 Task: Customize the calendar view to display specific date/time fields for Start and End.
Action: Mouse moved to (20, 70)
Screenshot: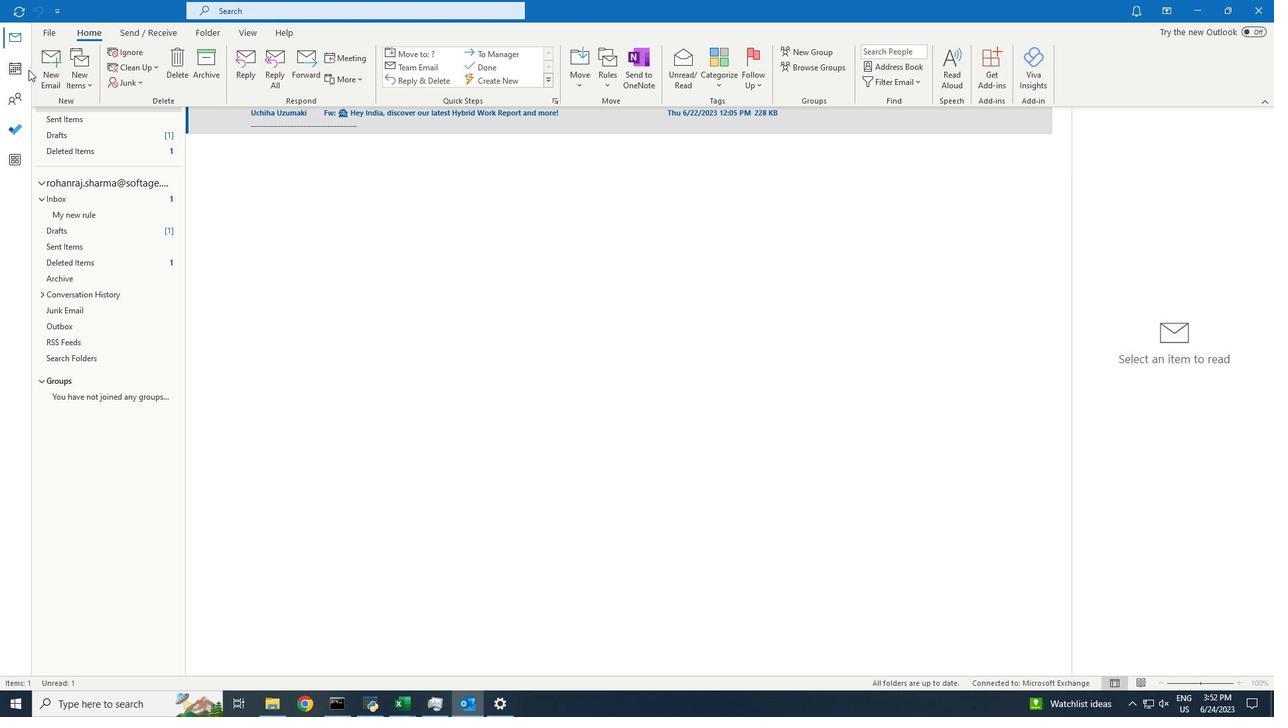 
Action: Mouse pressed left at (20, 70)
Screenshot: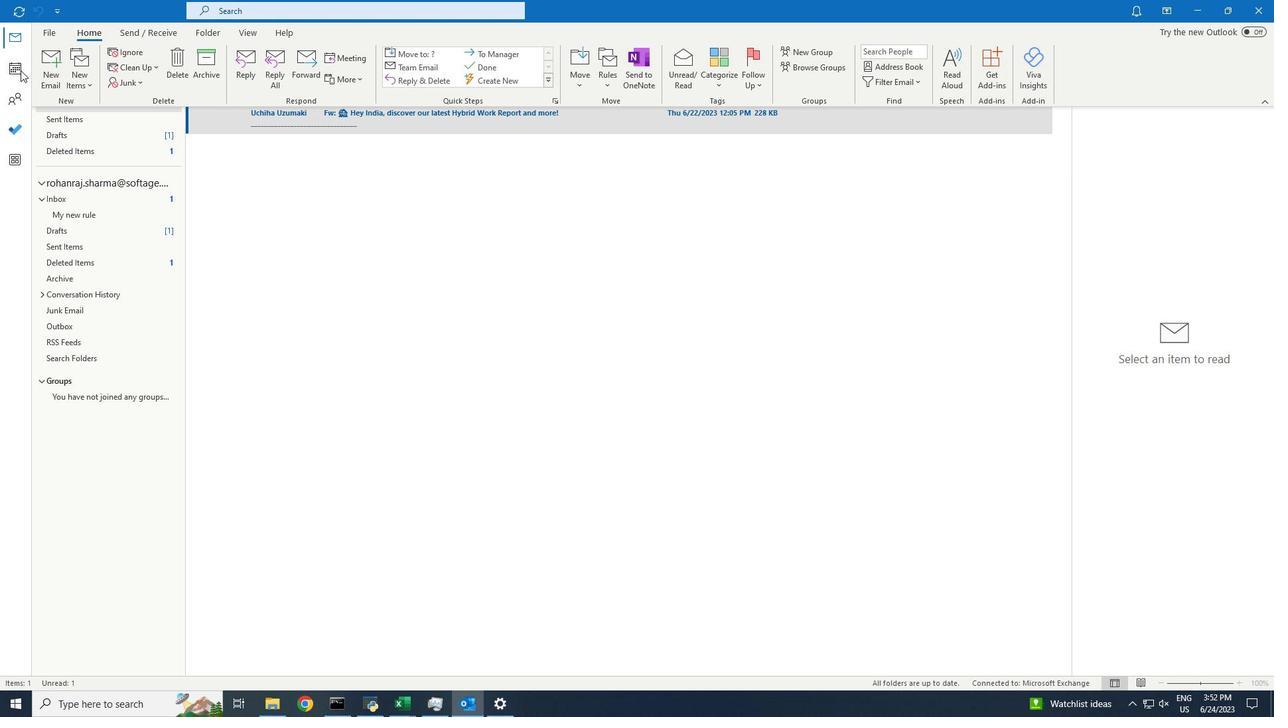 
Action: Mouse moved to (246, 33)
Screenshot: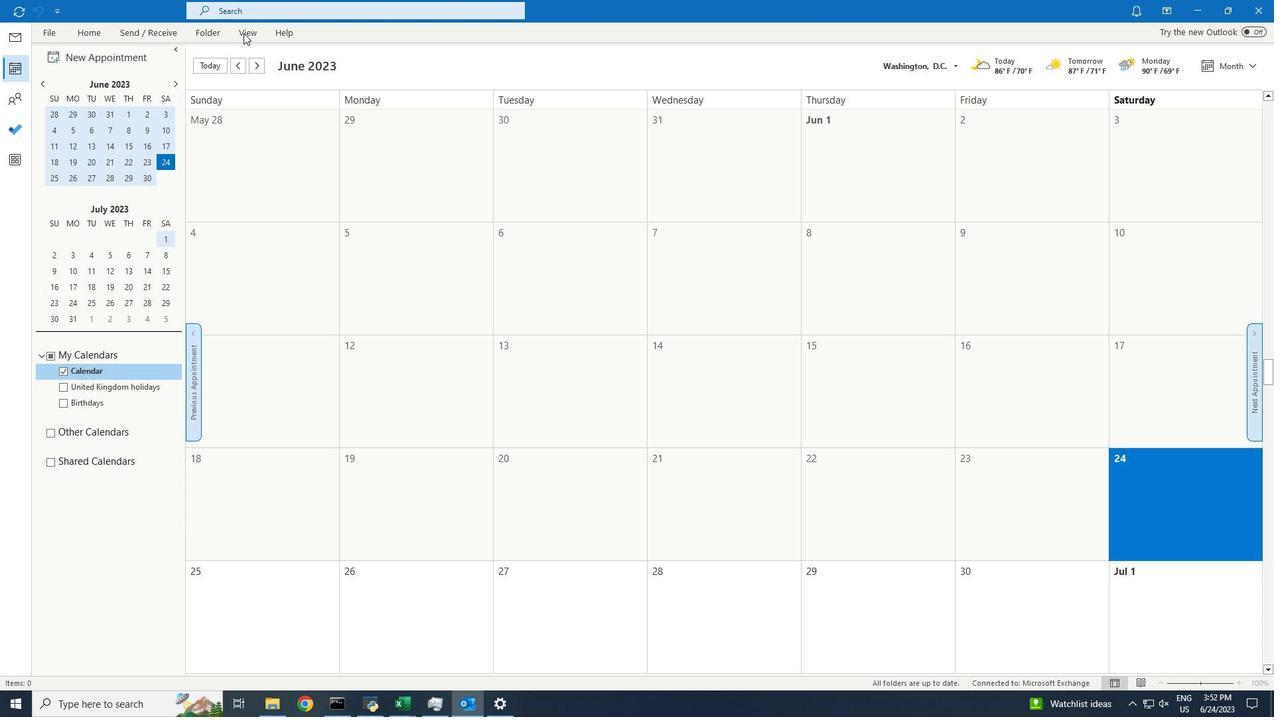 
Action: Mouse pressed left at (246, 33)
Screenshot: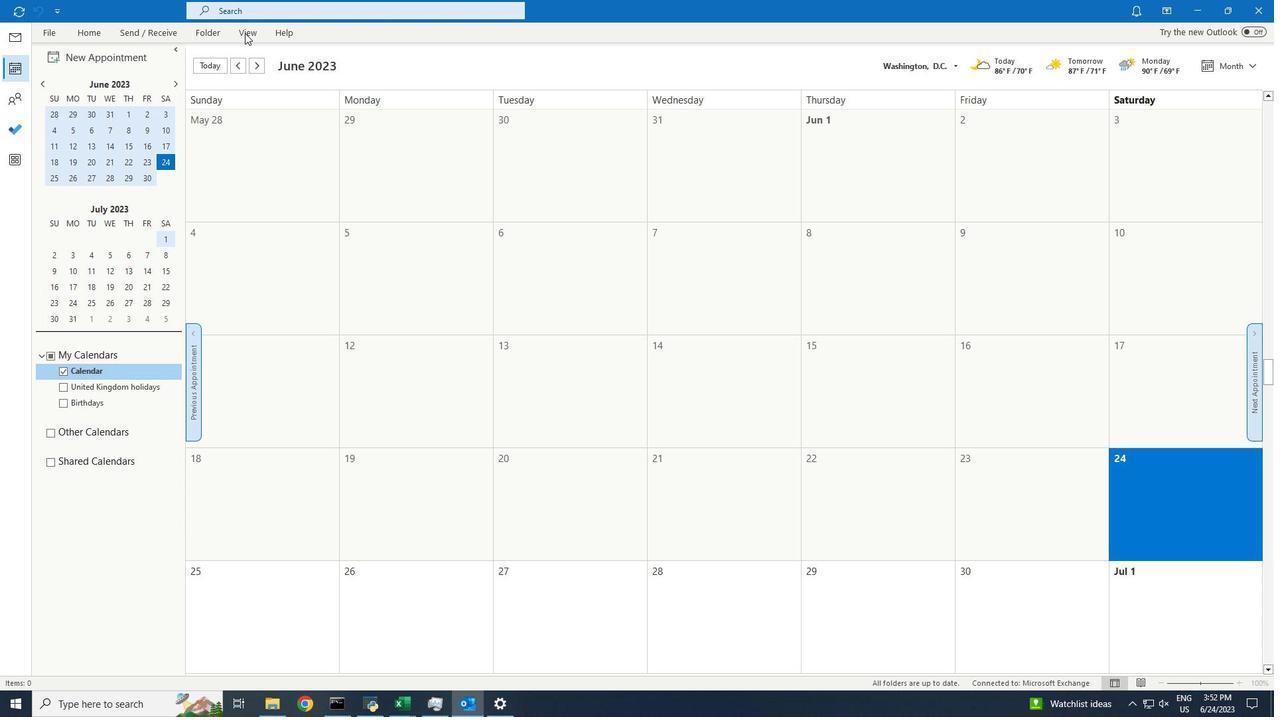 
Action: Mouse moved to (79, 73)
Screenshot: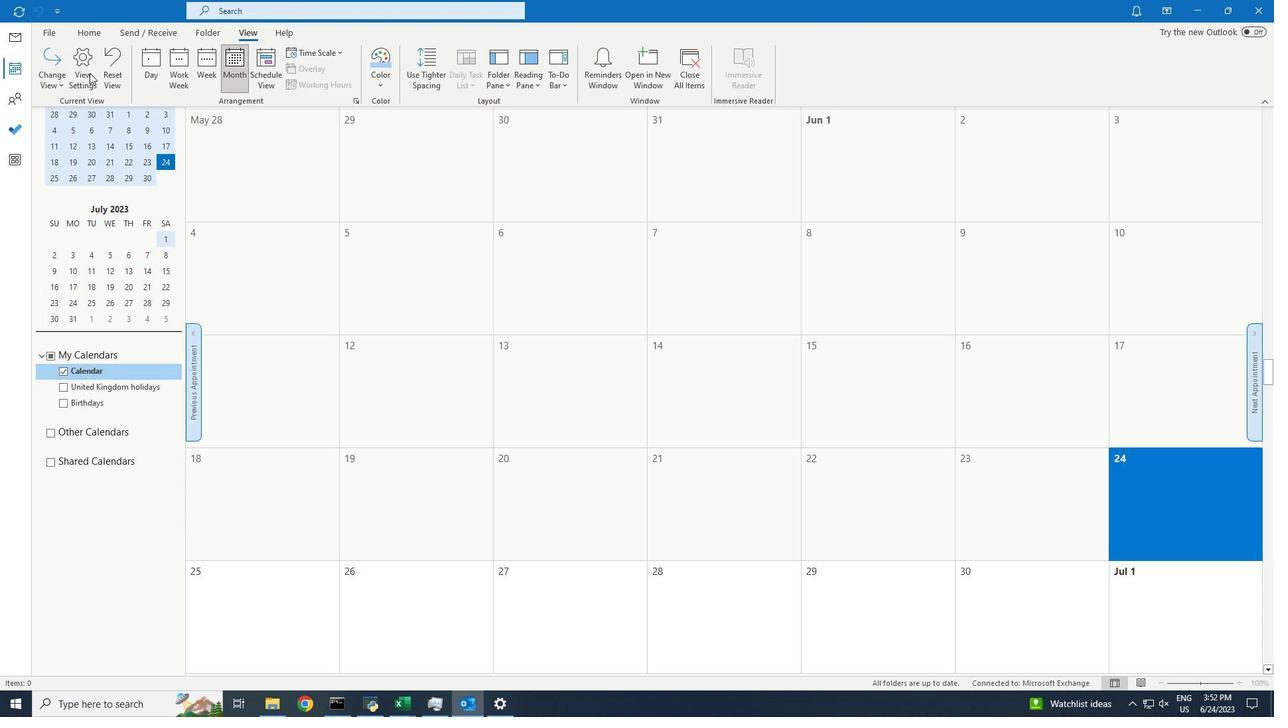 
Action: Mouse pressed left at (79, 73)
Screenshot: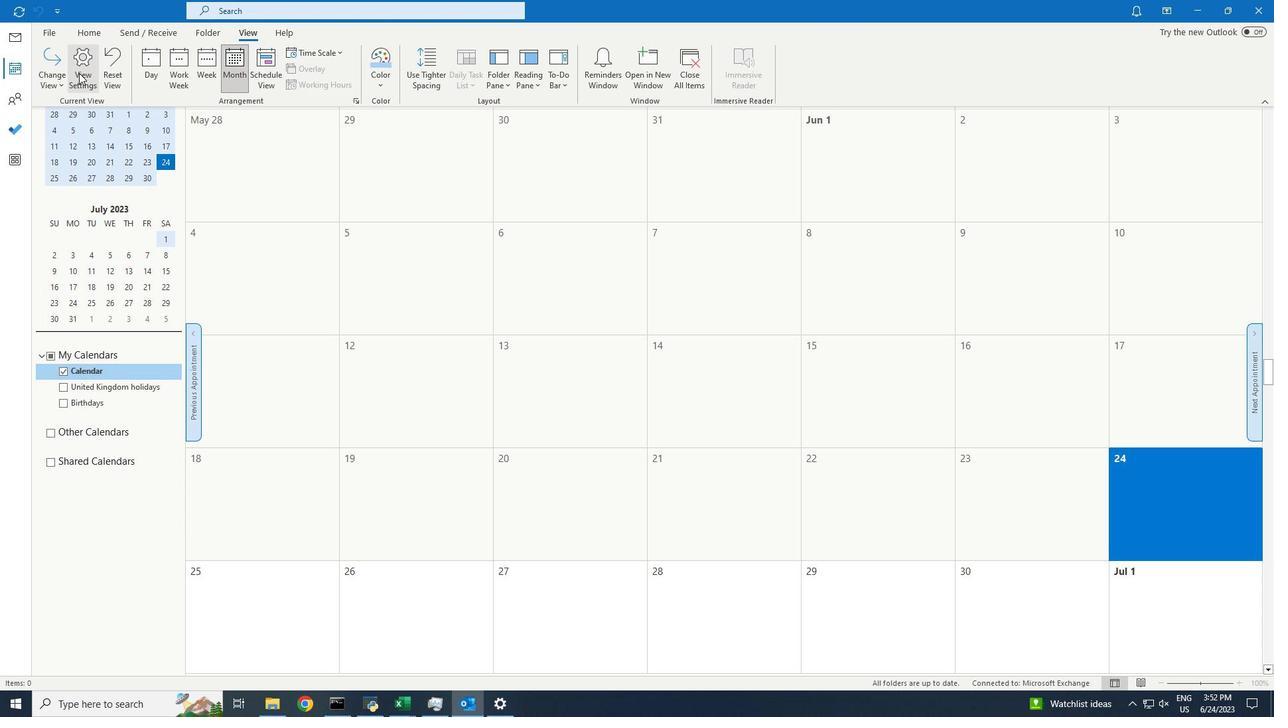 
Action: Mouse moved to (525, 279)
Screenshot: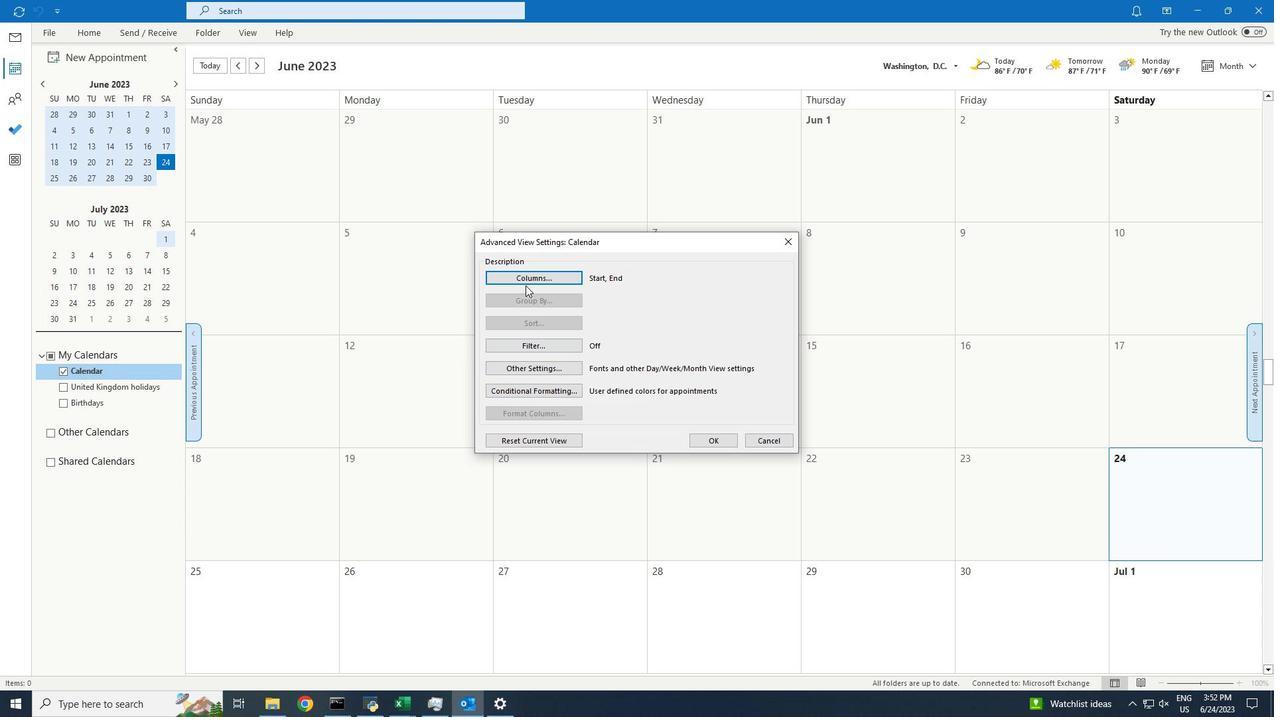 
Action: Mouse pressed left at (525, 279)
Screenshot: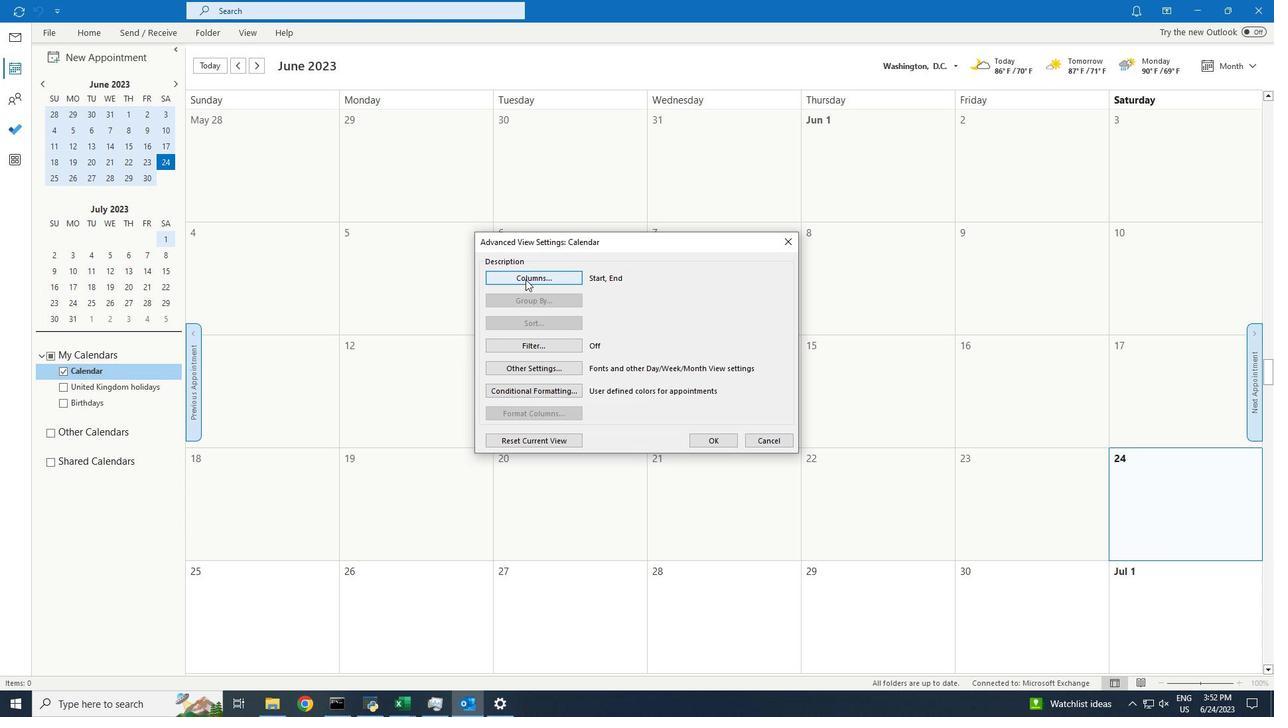 
Action: Mouse moved to (564, 433)
Screenshot: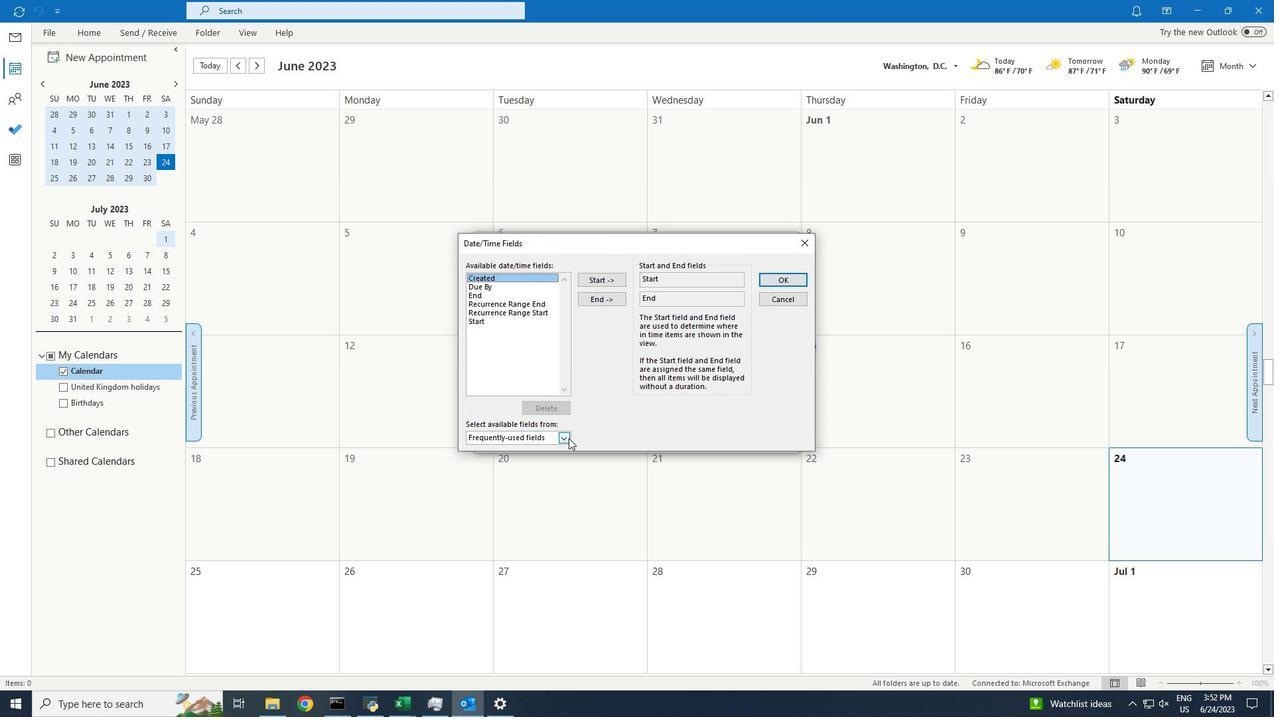 
Action: Mouse pressed left at (564, 433)
Screenshot: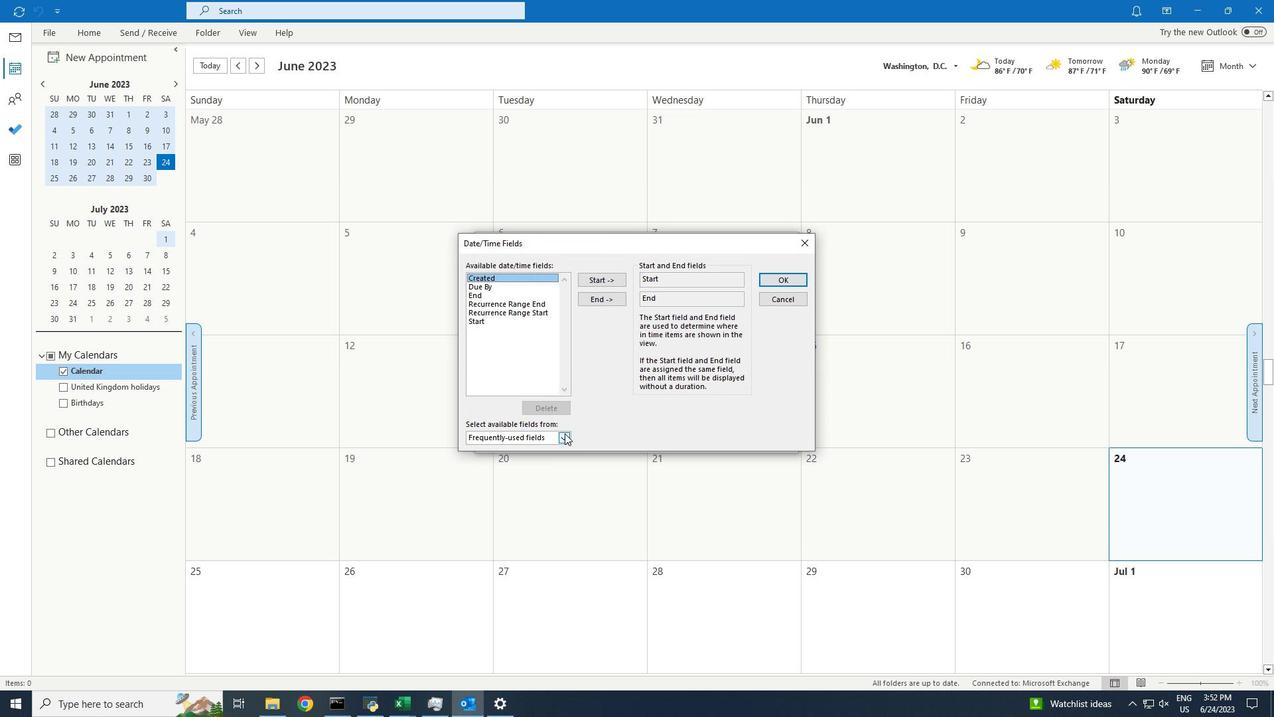 
Action: Mouse moved to (541, 502)
Screenshot: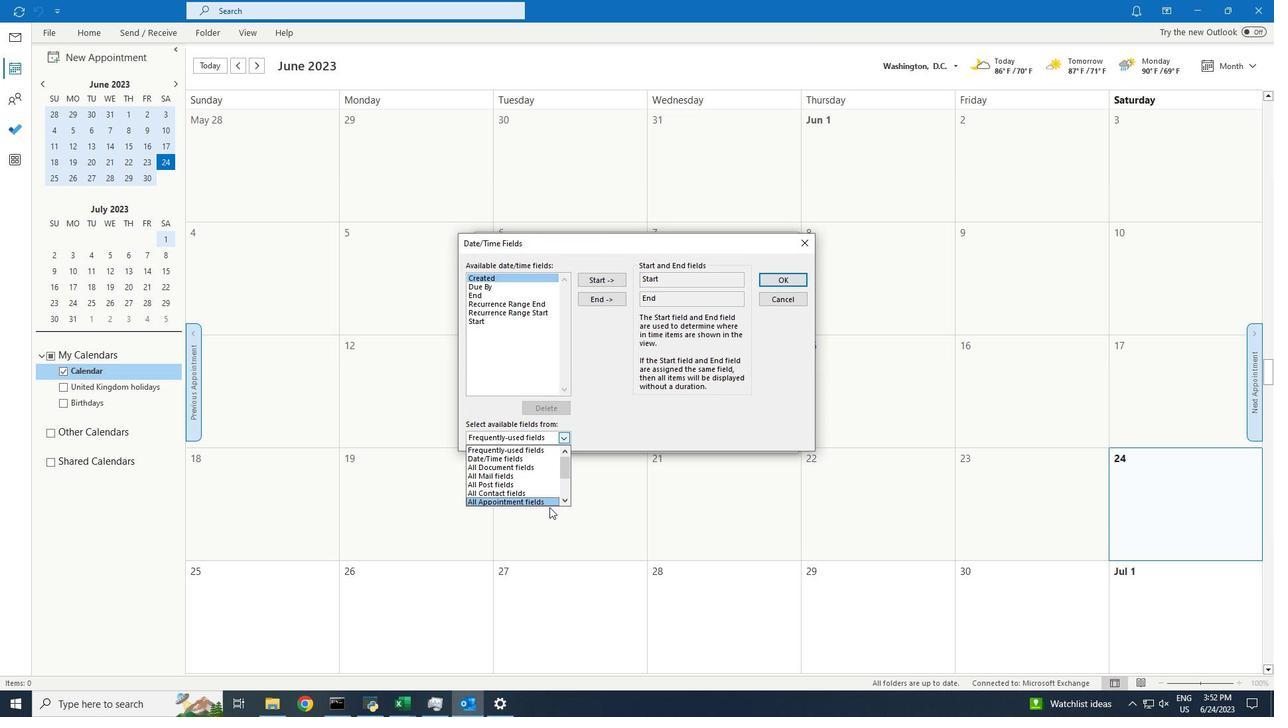
Action: Mouse pressed left at (541, 502)
Screenshot: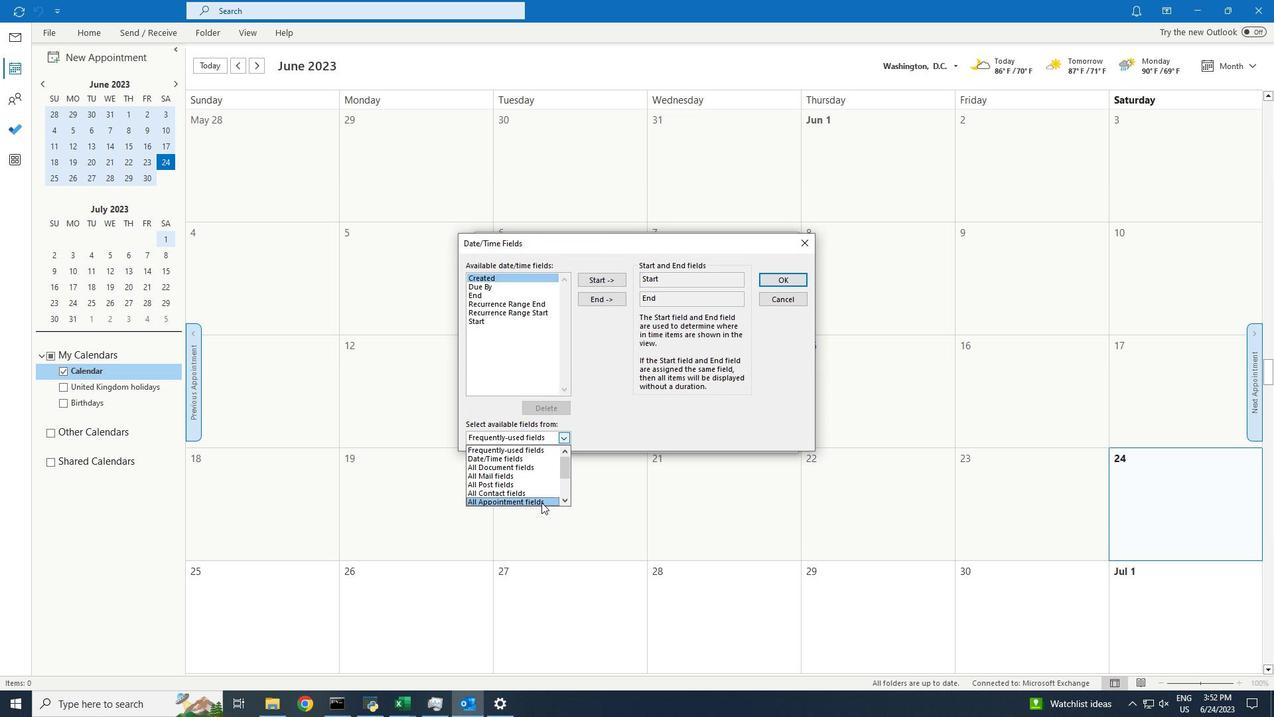 
Action: Mouse moved to (790, 282)
Screenshot: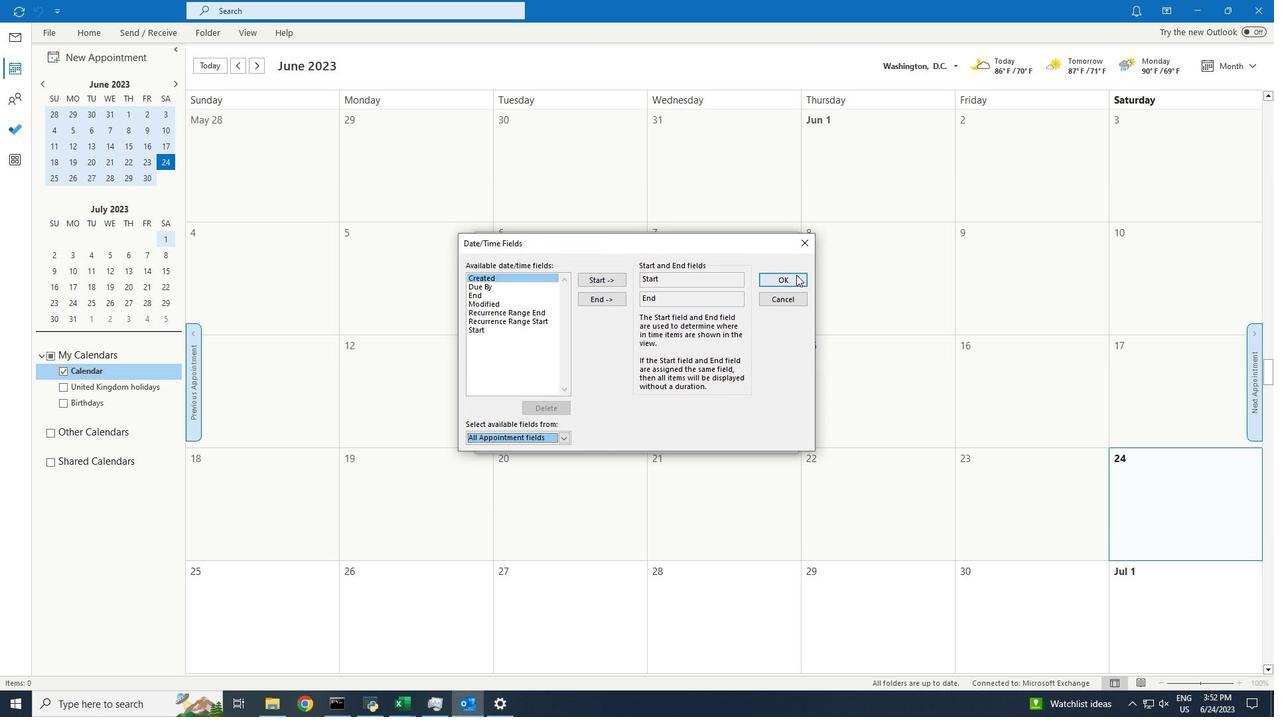 
Action: Mouse pressed left at (790, 282)
Screenshot: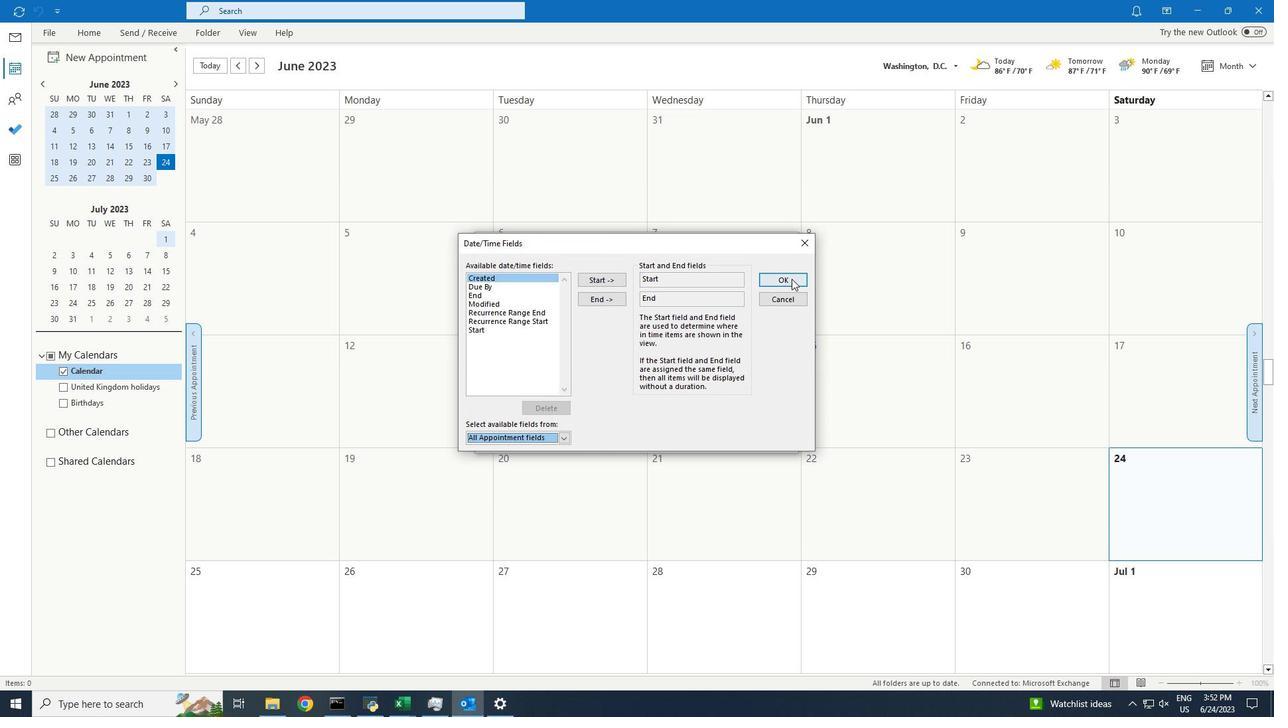 
Action: Mouse moved to (713, 442)
Screenshot: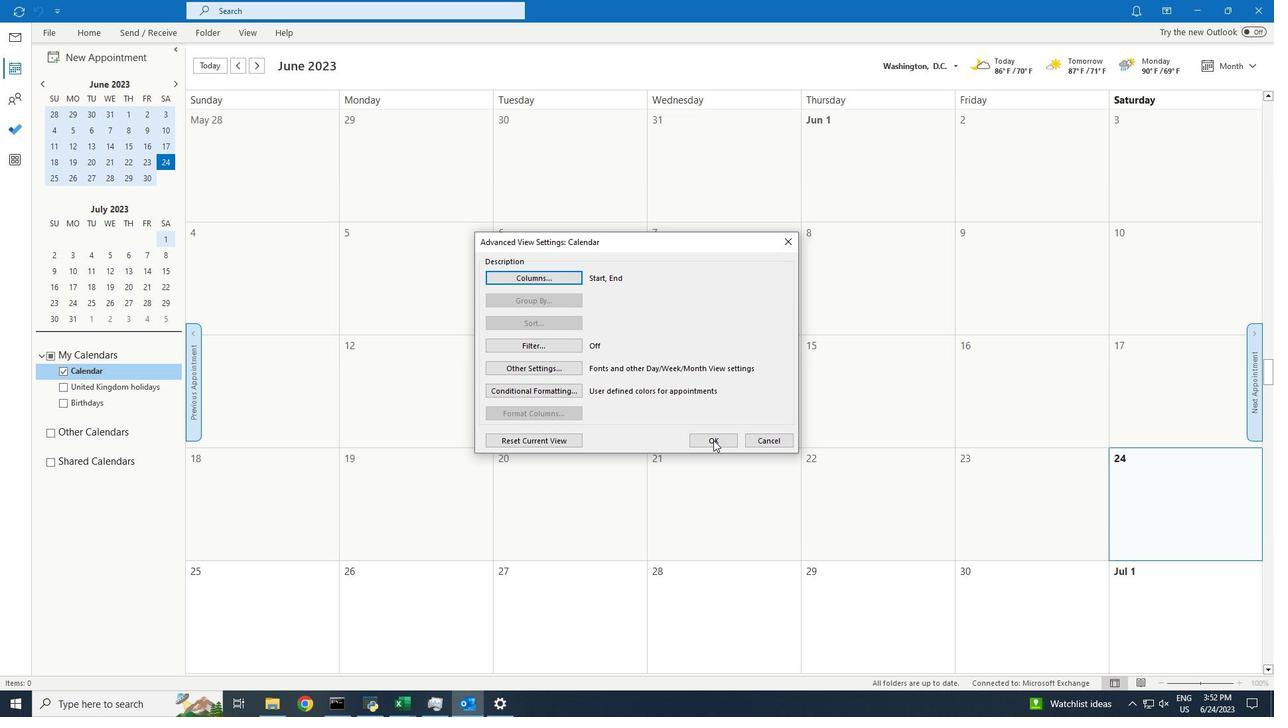 
Action: Mouse pressed left at (713, 442)
Screenshot: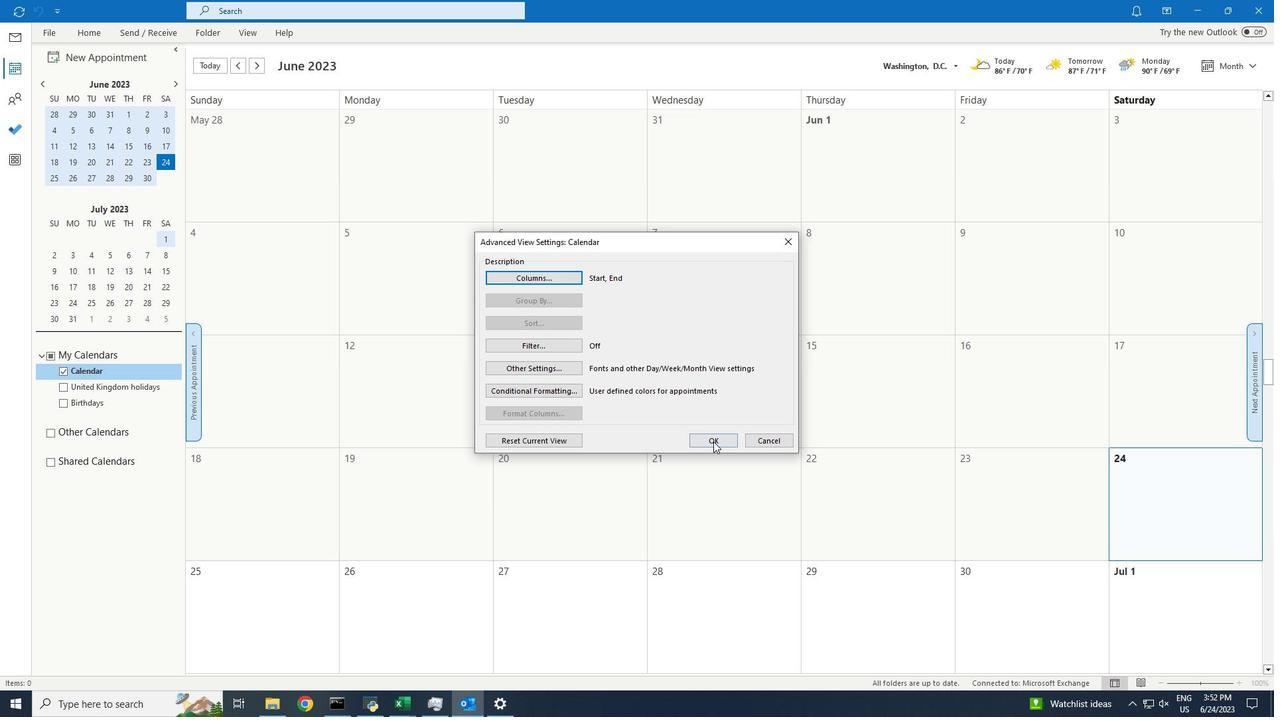 
Action: Mouse moved to (715, 442)
Screenshot: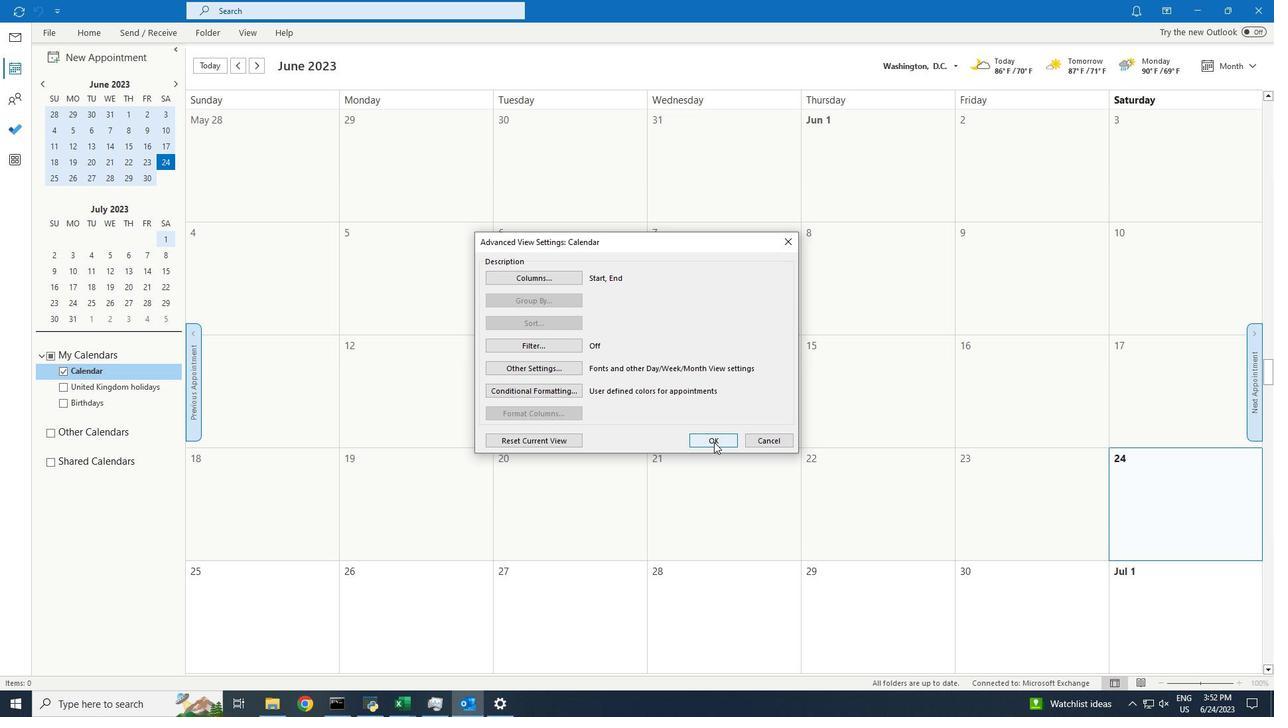 
